 Task: Search for emails categorized under 'Purple category' in Outlook.
Action: Mouse moved to (201, 11)
Screenshot: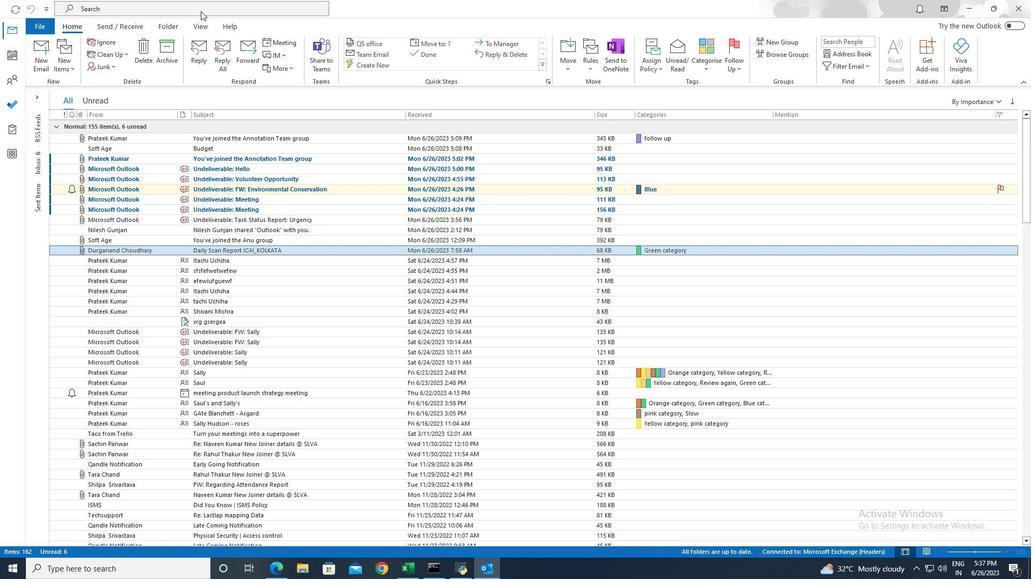 
Action: Mouse pressed left at (201, 11)
Screenshot: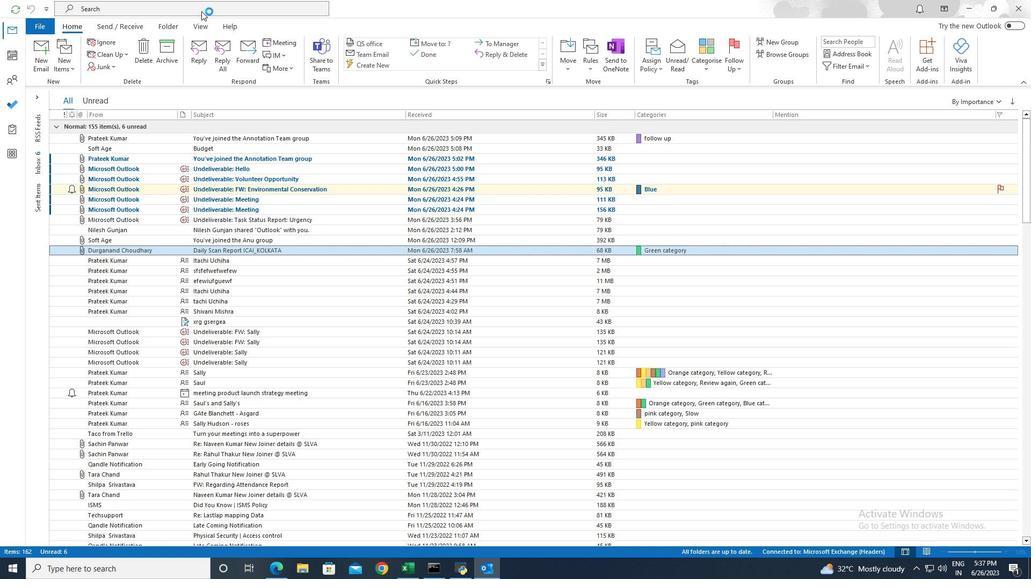 
Action: Mouse moved to (366, 9)
Screenshot: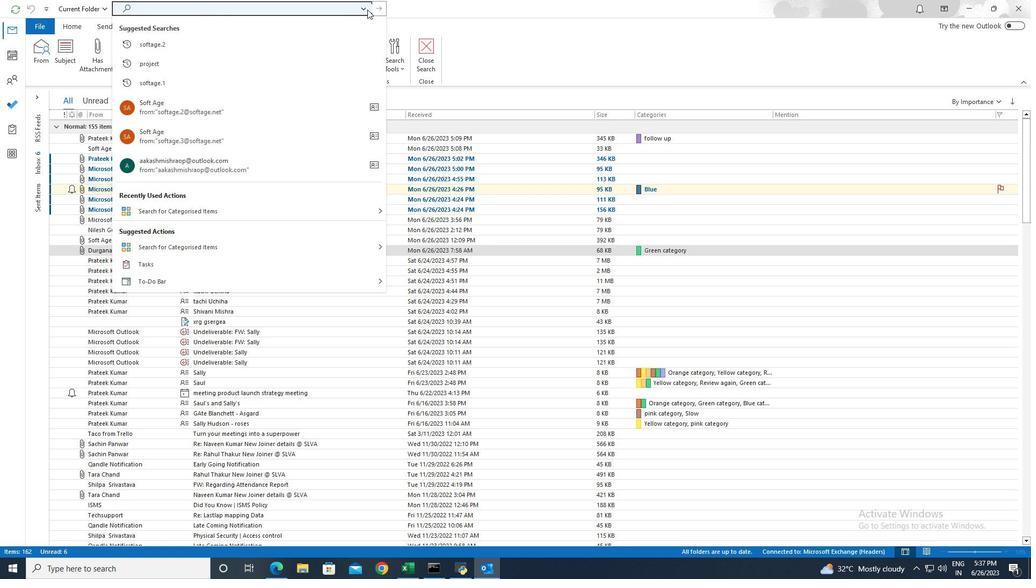 
Action: Mouse pressed left at (366, 9)
Screenshot: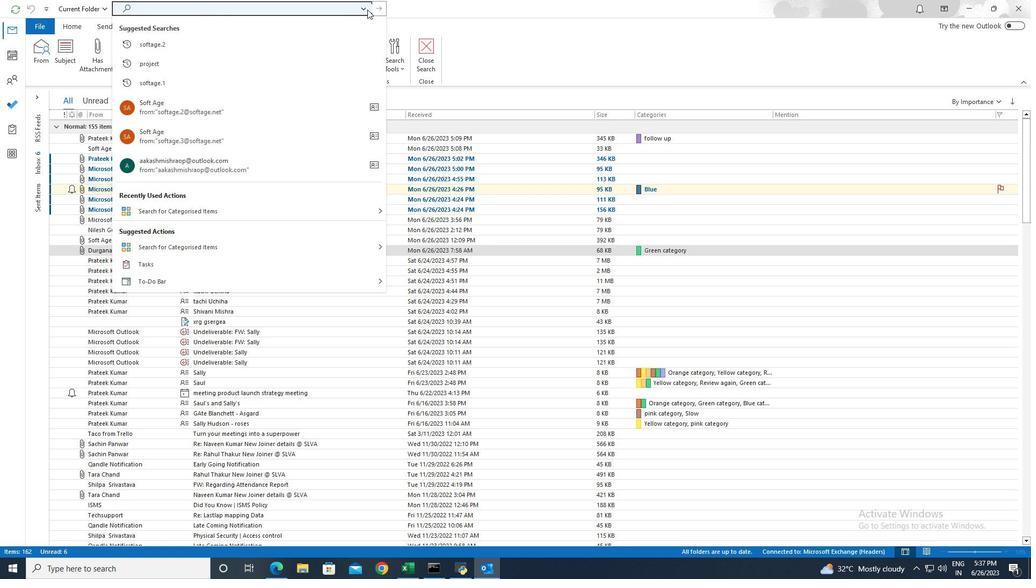 
Action: Mouse moved to (371, 74)
Screenshot: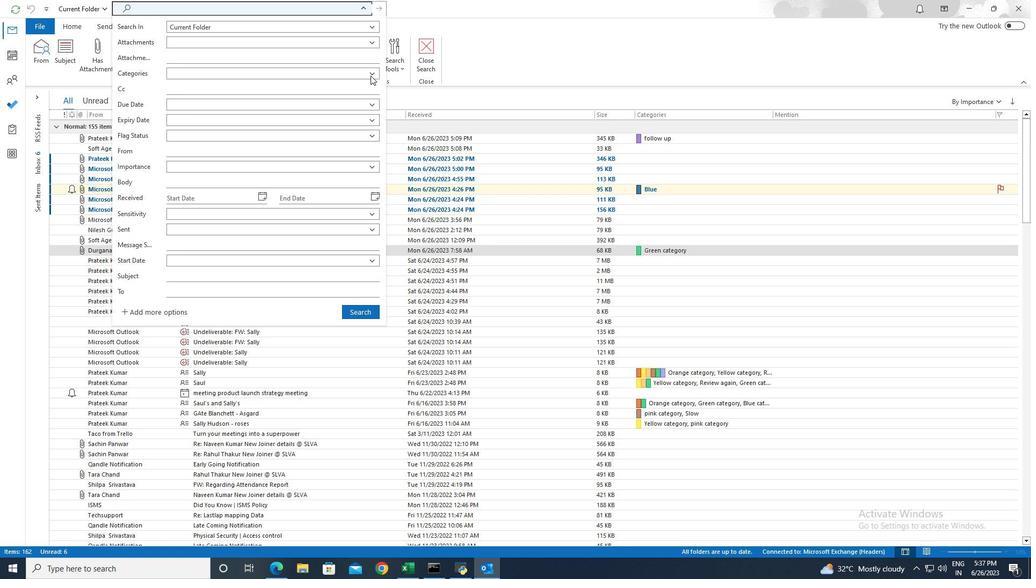
Action: Mouse pressed left at (371, 74)
Screenshot: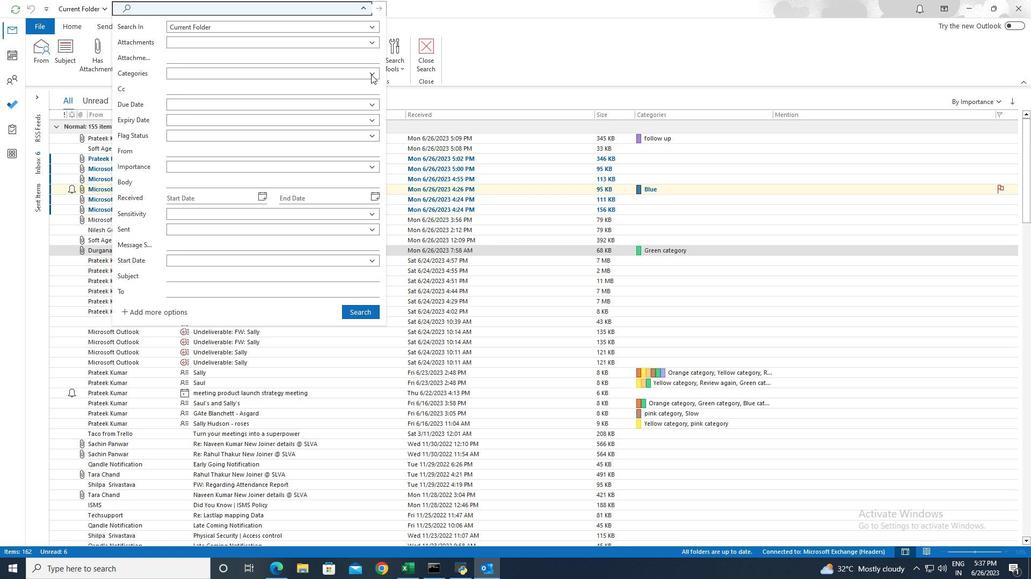 
Action: Mouse moved to (194, 136)
Screenshot: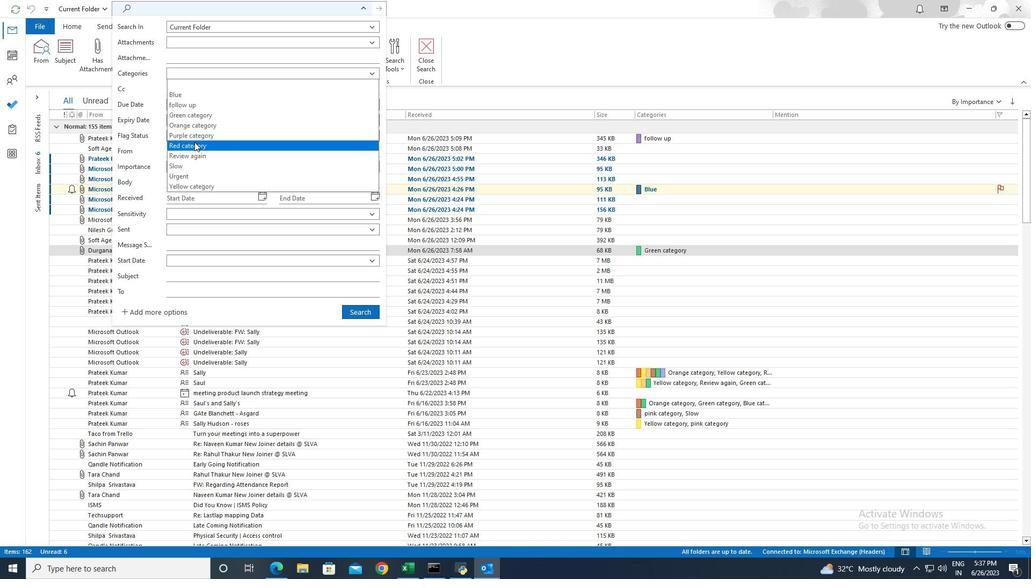 
Action: Mouse pressed left at (194, 136)
Screenshot: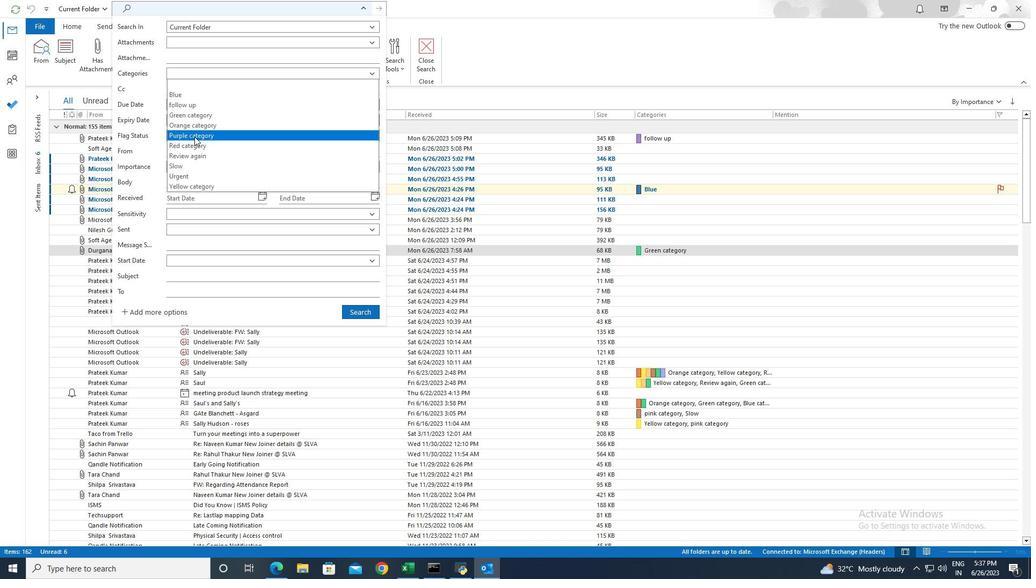 
Action: Mouse moved to (351, 311)
Screenshot: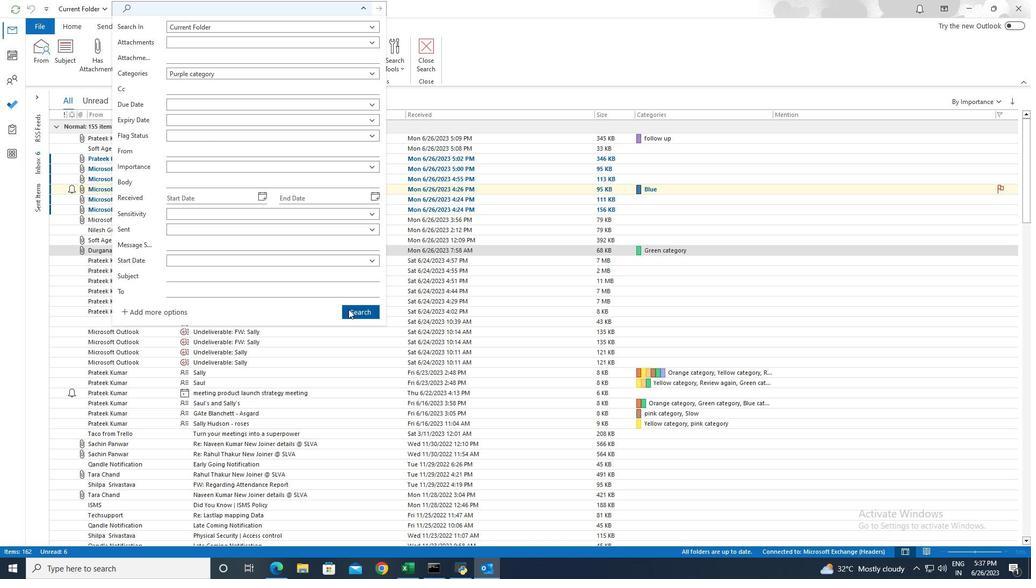
Action: Mouse pressed left at (351, 311)
Screenshot: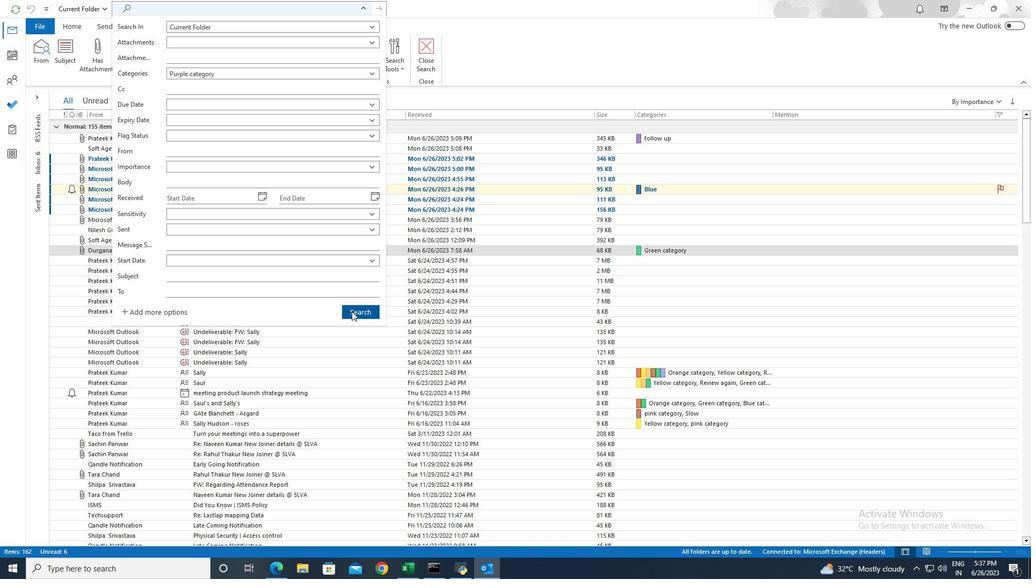 
Action: Mouse moved to (351, 310)
Screenshot: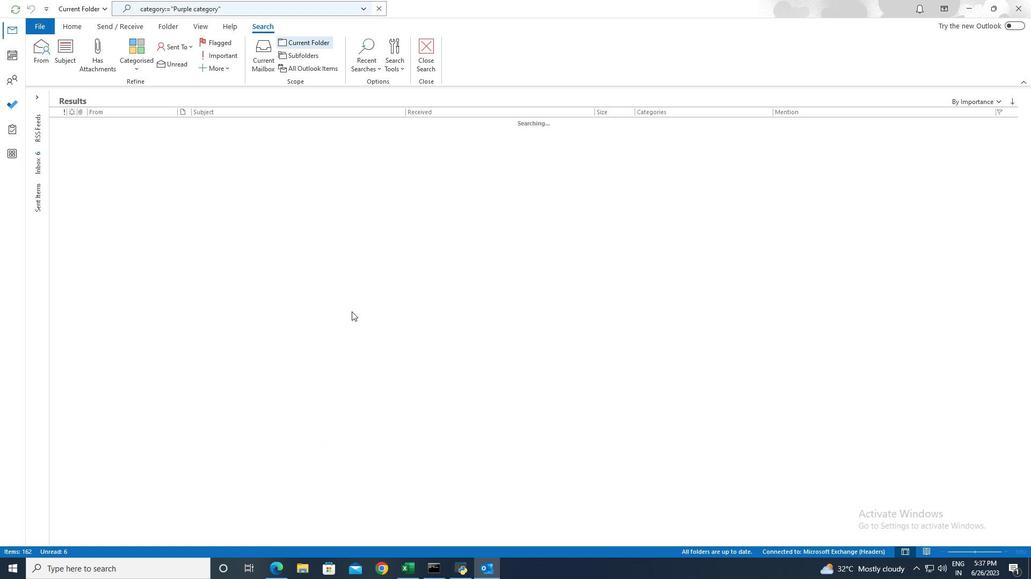 
